 Task: Select the singleclick in the expand mode.
Action: Mouse moved to (18, 518)
Screenshot: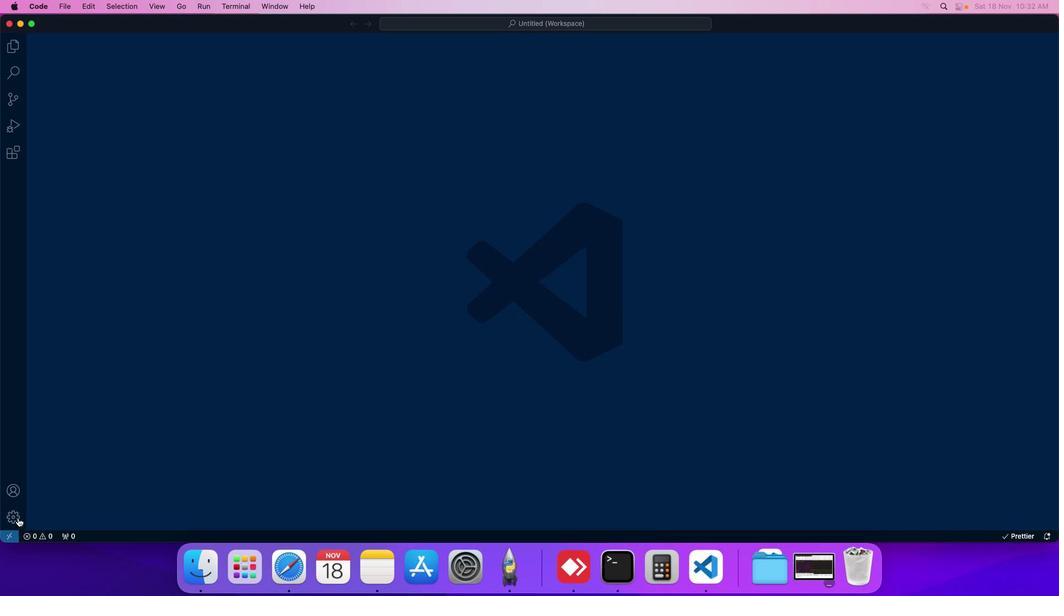 
Action: Mouse pressed left at (18, 518)
Screenshot: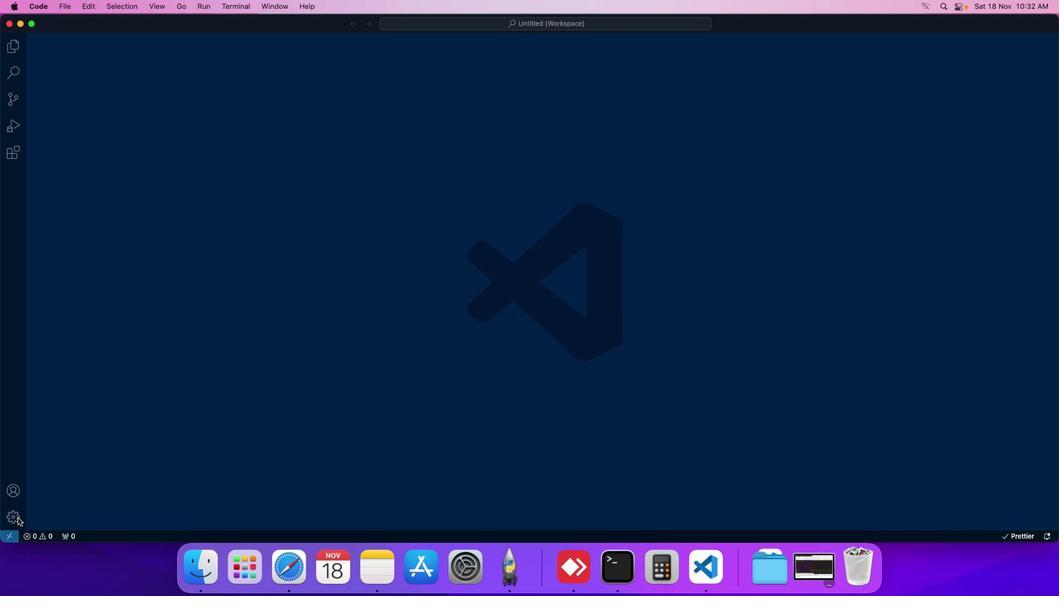 
Action: Mouse moved to (53, 433)
Screenshot: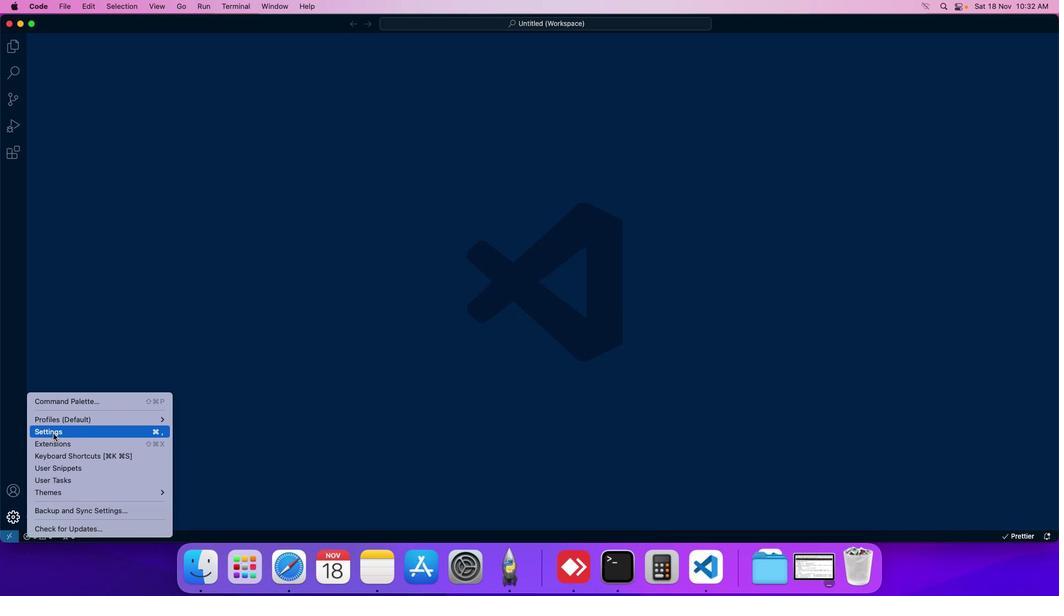 
Action: Mouse pressed left at (53, 433)
Screenshot: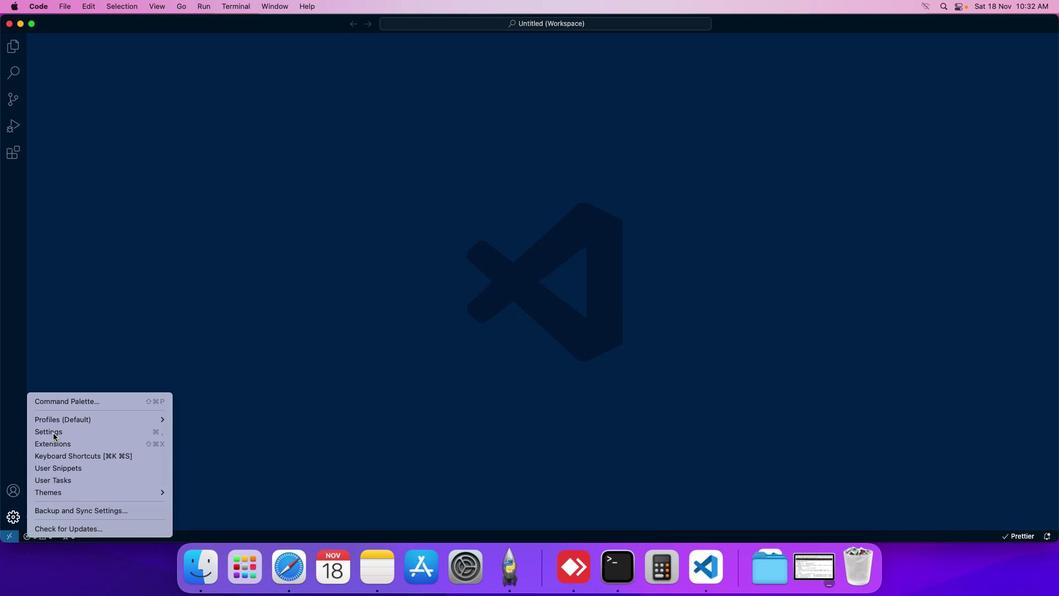 
Action: Mouse moved to (271, 91)
Screenshot: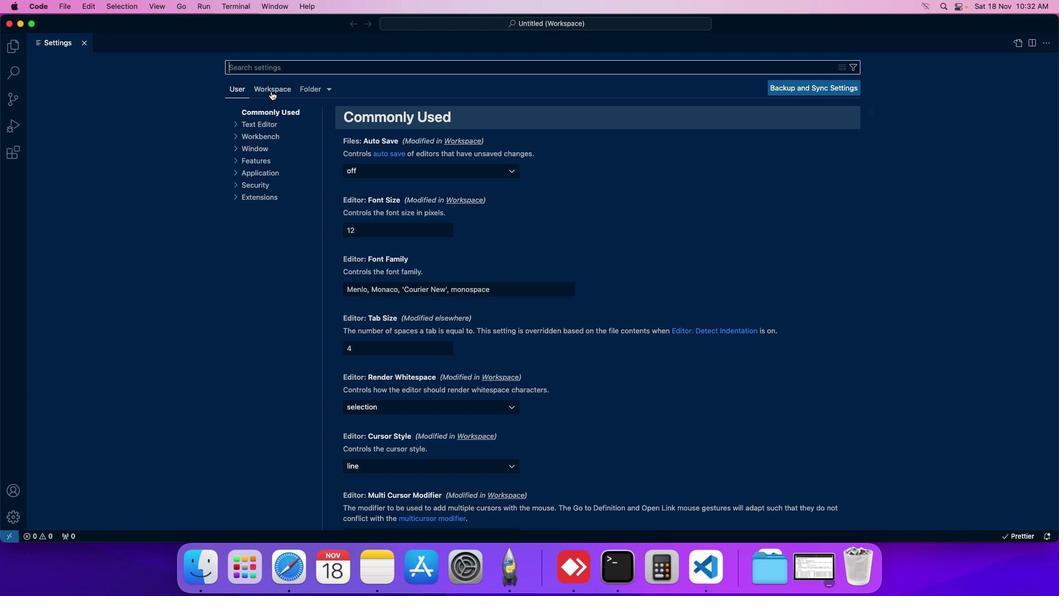 
Action: Mouse pressed left at (271, 91)
Screenshot: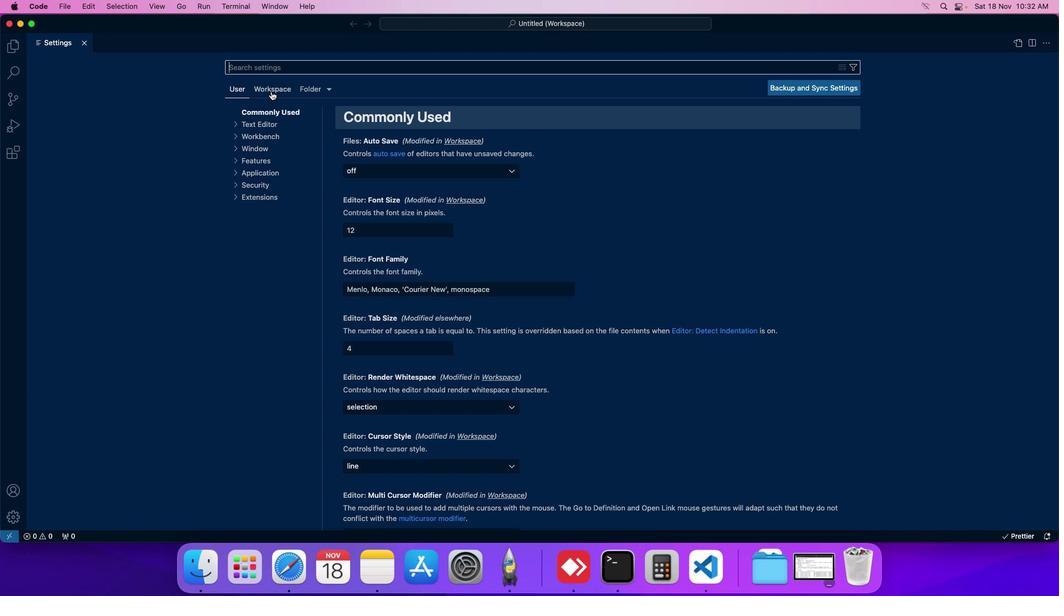 
Action: Mouse moved to (269, 134)
Screenshot: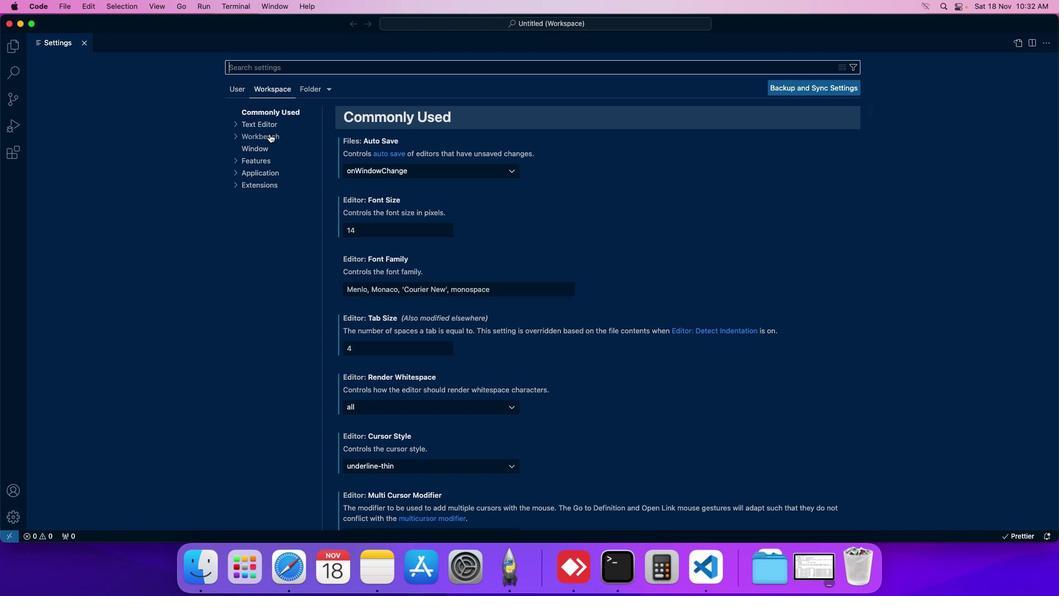 
Action: Mouse pressed left at (269, 134)
Screenshot: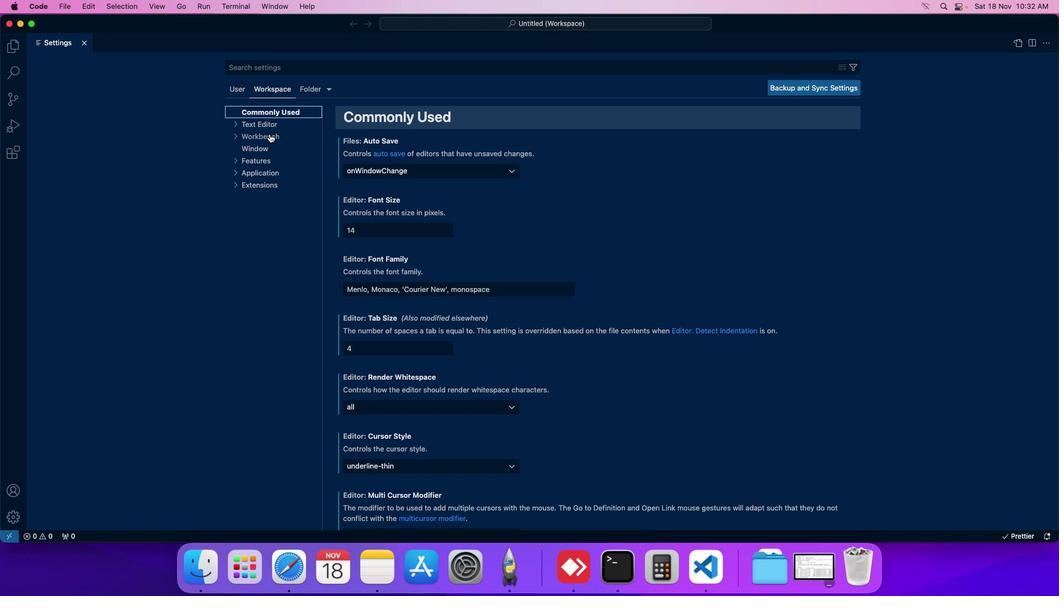 
Action: Mouse moved to (269, 134)
Screenshot: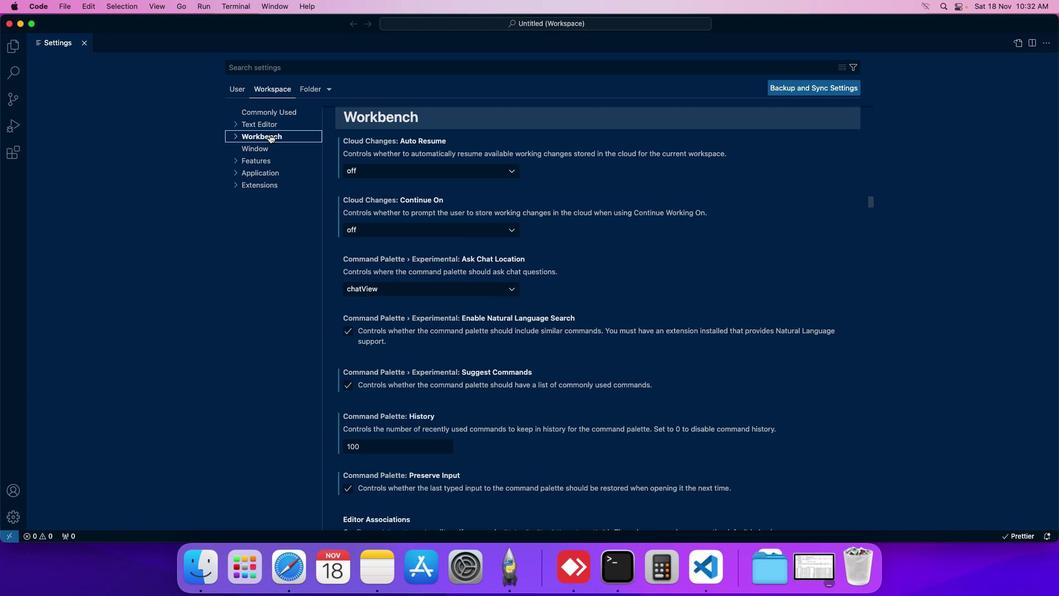 
Action: Mouse pressed left at (269, 134)
Screenshot: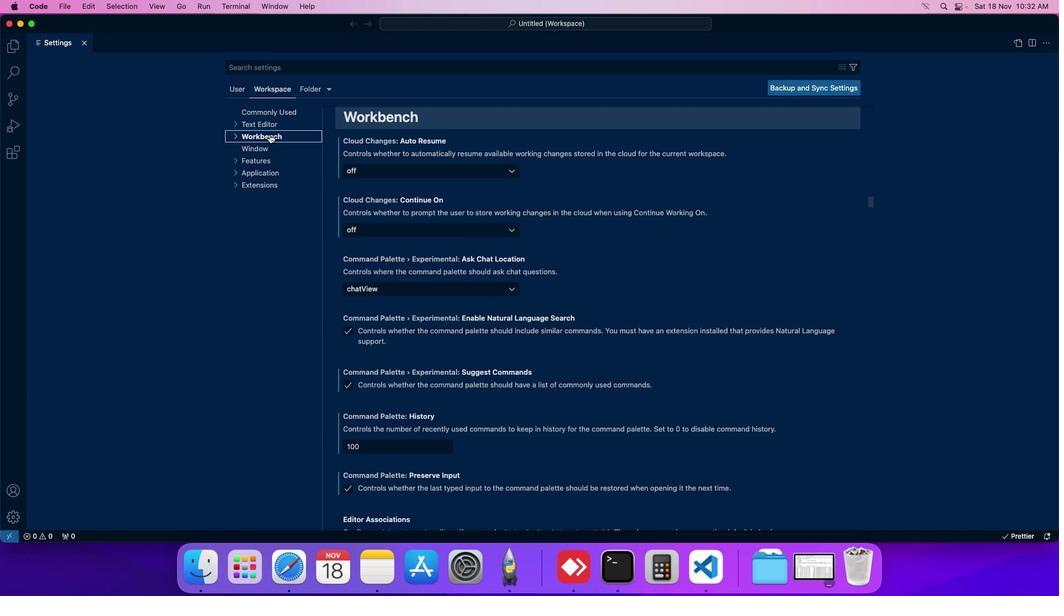 
Action: Mouse pressed left at (269, 134)
Screenshot: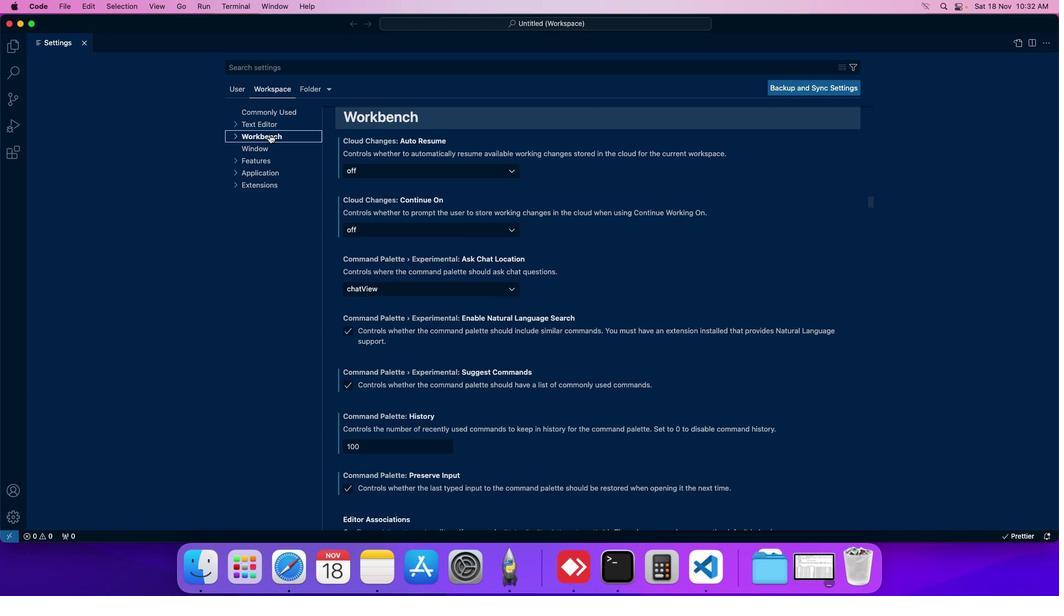 
Action: Mouse moved to (272, 149)
Screenshot: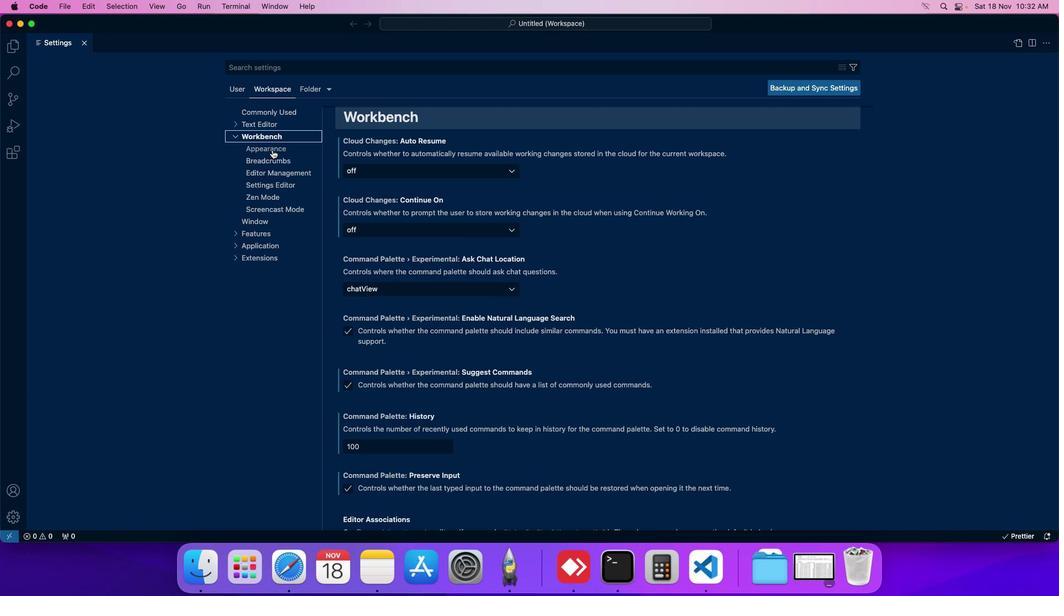 
Action: Mouse pressed left at (272, 149)
Screenshot: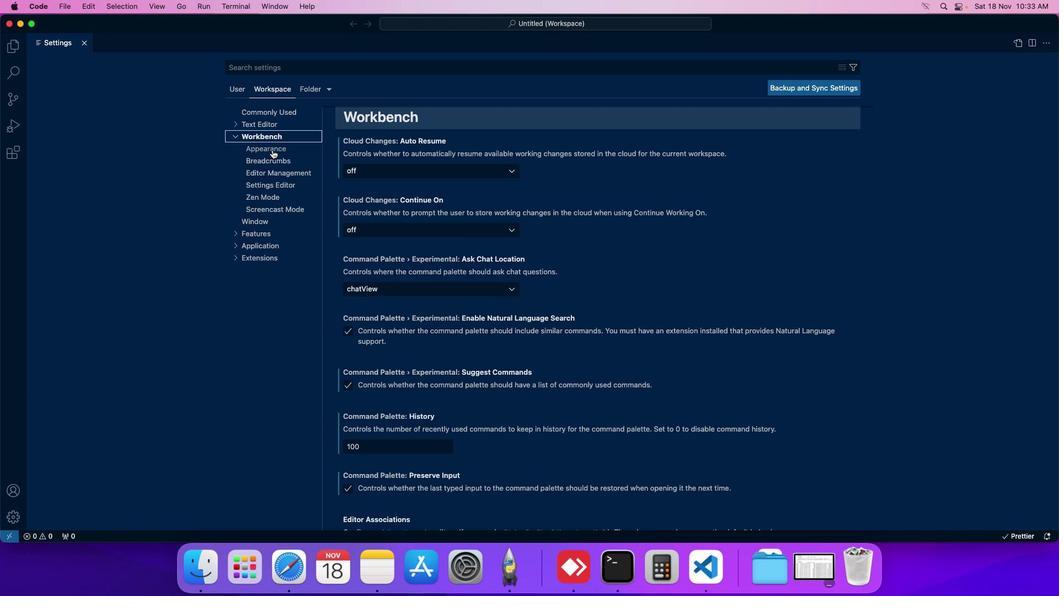 
Action: Mouse pressed left at (272, 149)
Screenshot: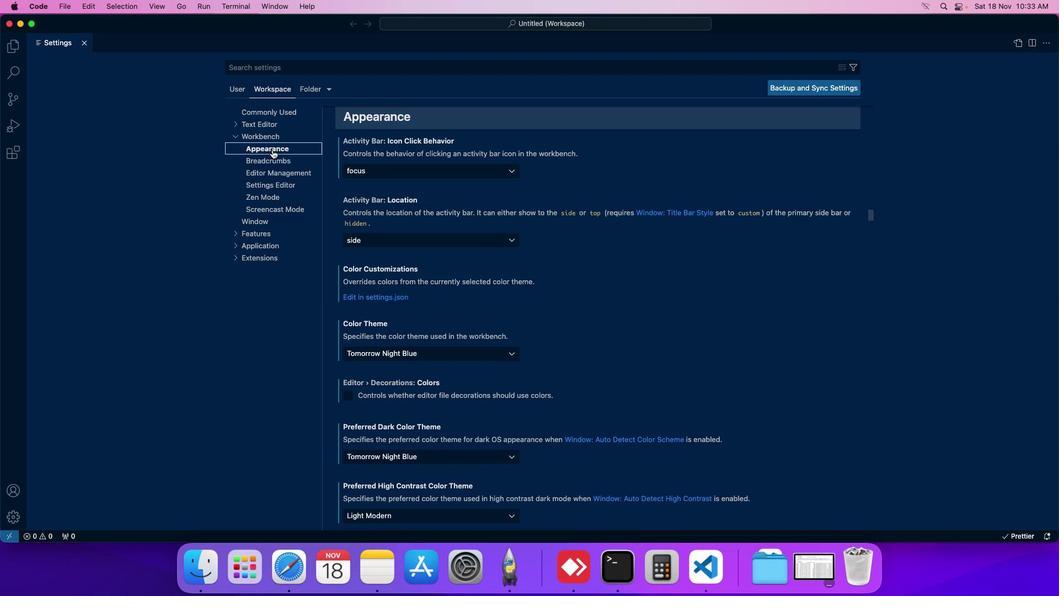 
Action: Mouse moved to (458, 257)
Screenshot: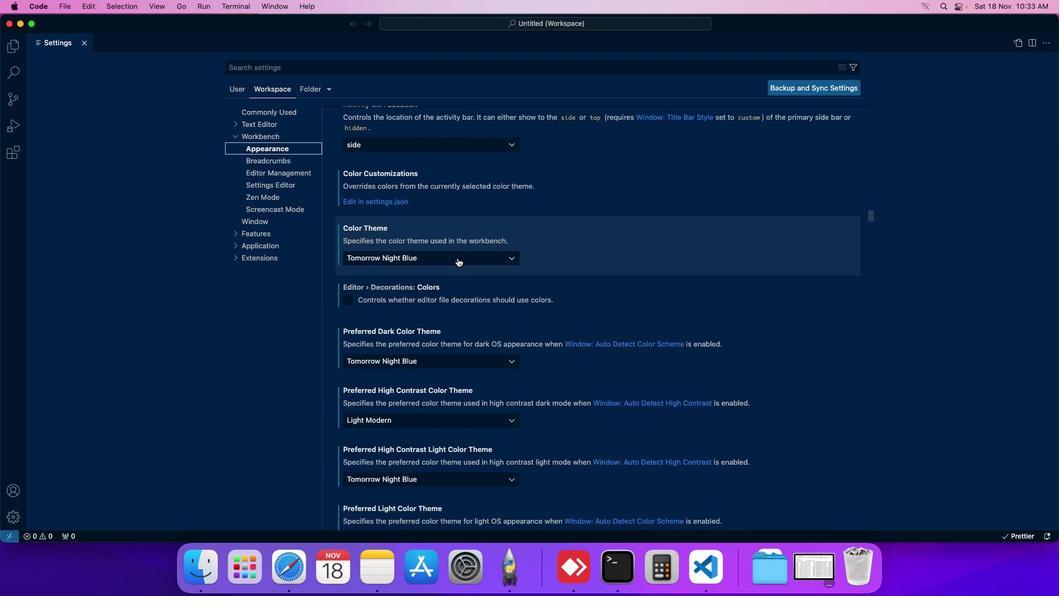 
Action: Mouse scrolled (458, 257) with delta (0, 0)
Screenshot: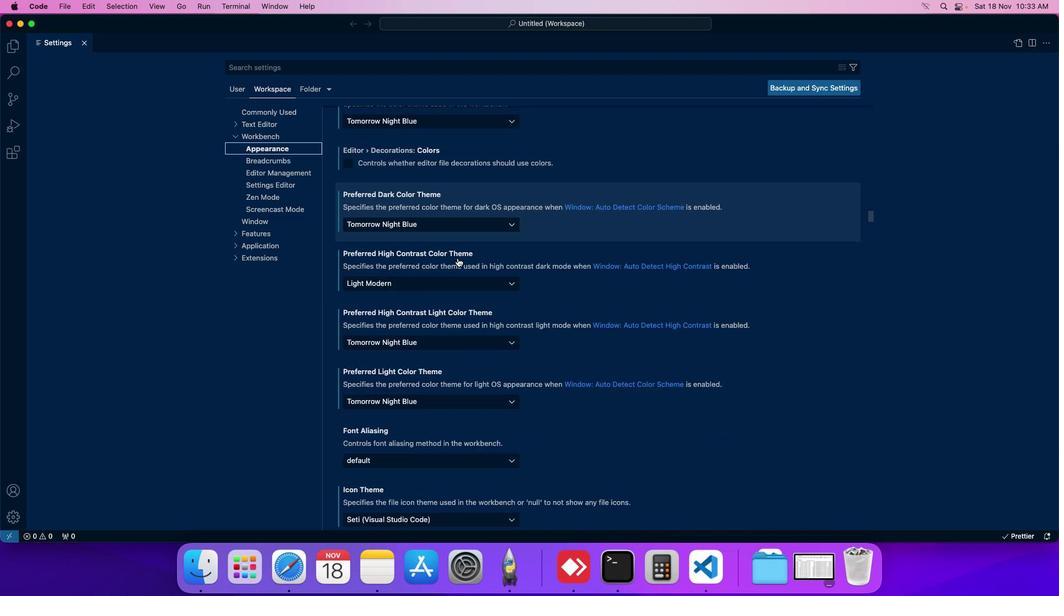 
Action: Mouse scrolled (458, 257) with delta (0, 0)
Screenshot: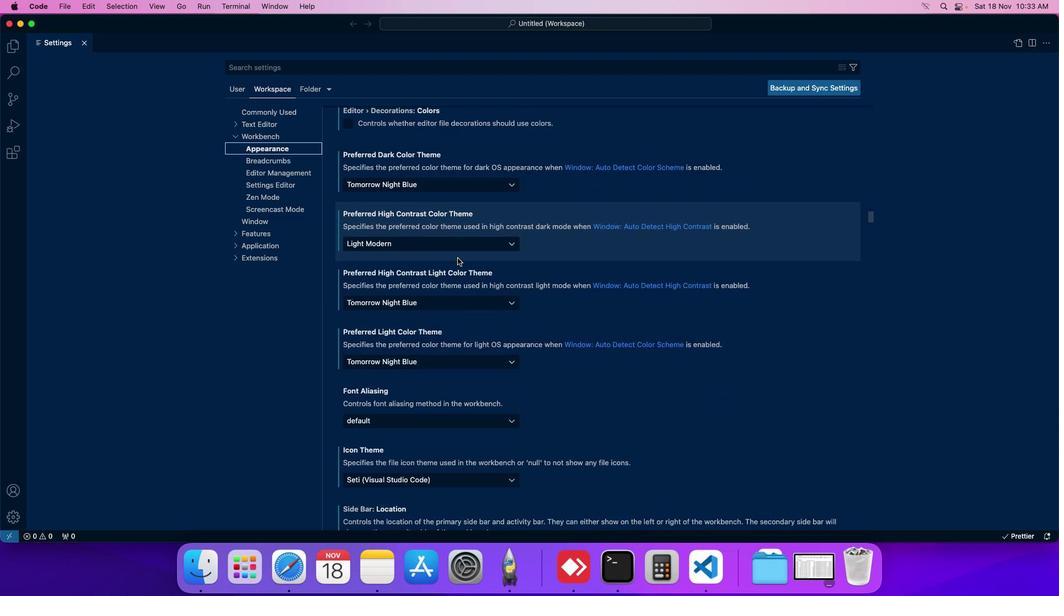 
Action: Mouse moved to (457, 258)
Screenshot: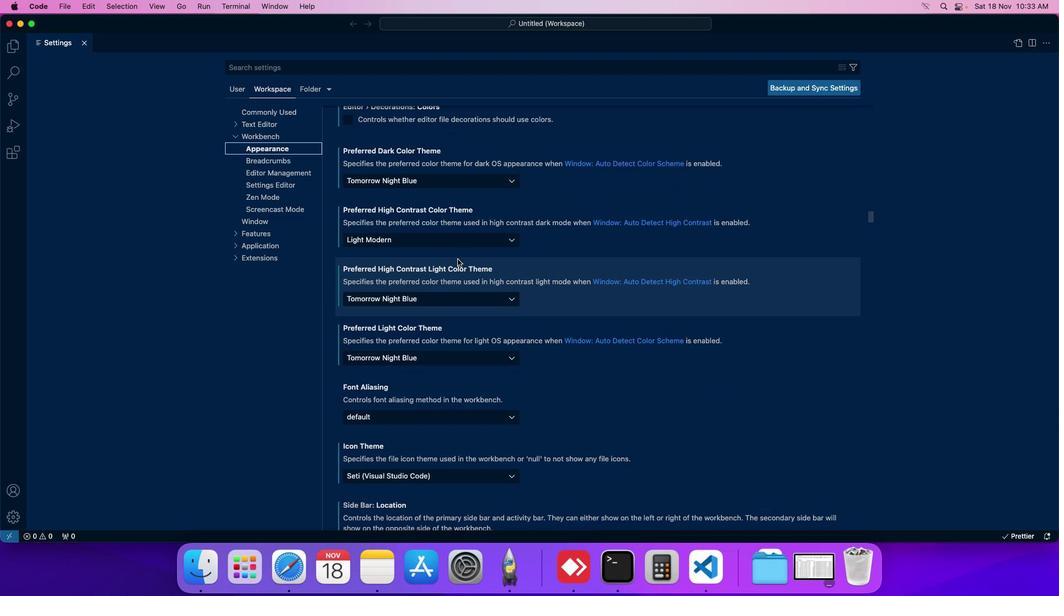 
Action: Mouse scrolled (457, 258) with delta (0, 0)
Screenshot: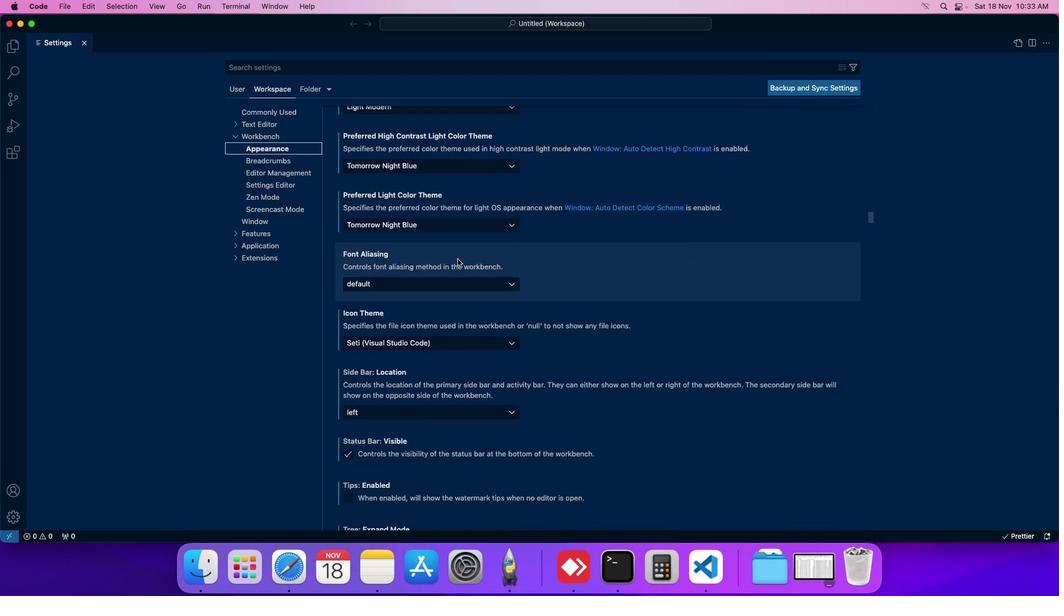 
Action: Mouse moved to (458, 259)
Screenshot: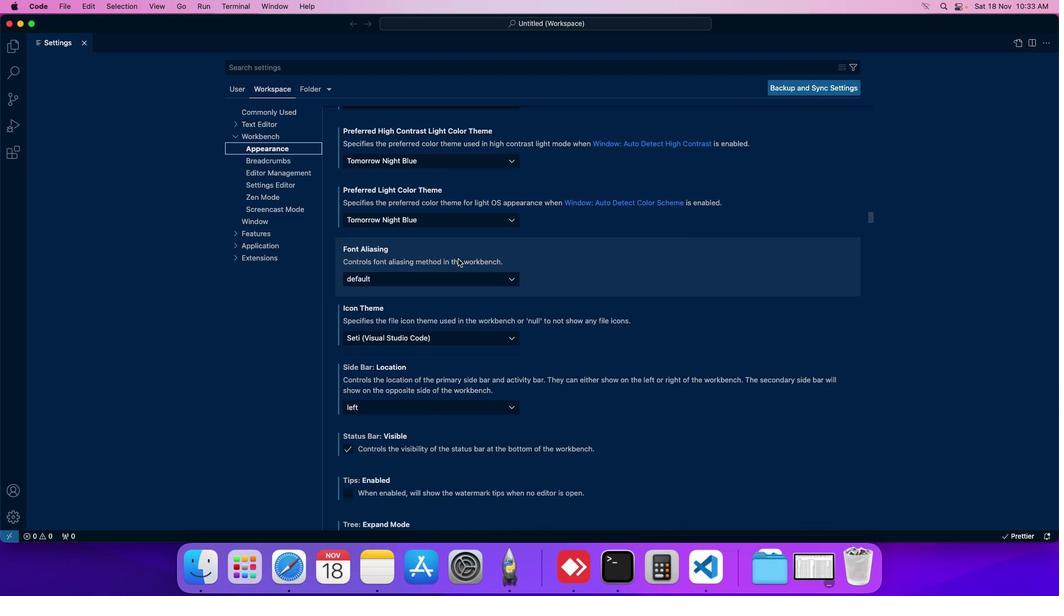 
Action: Mouse scrolled (458, 259) with delta (0, 0)
Screenshot: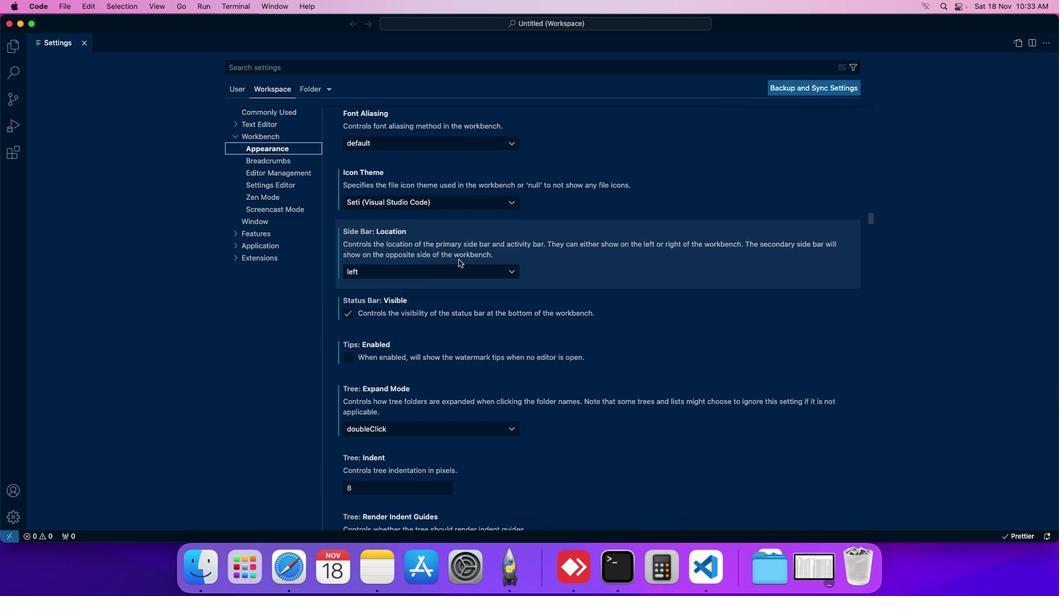 
Action: Mouse moved to (458, 259)
Screenshot: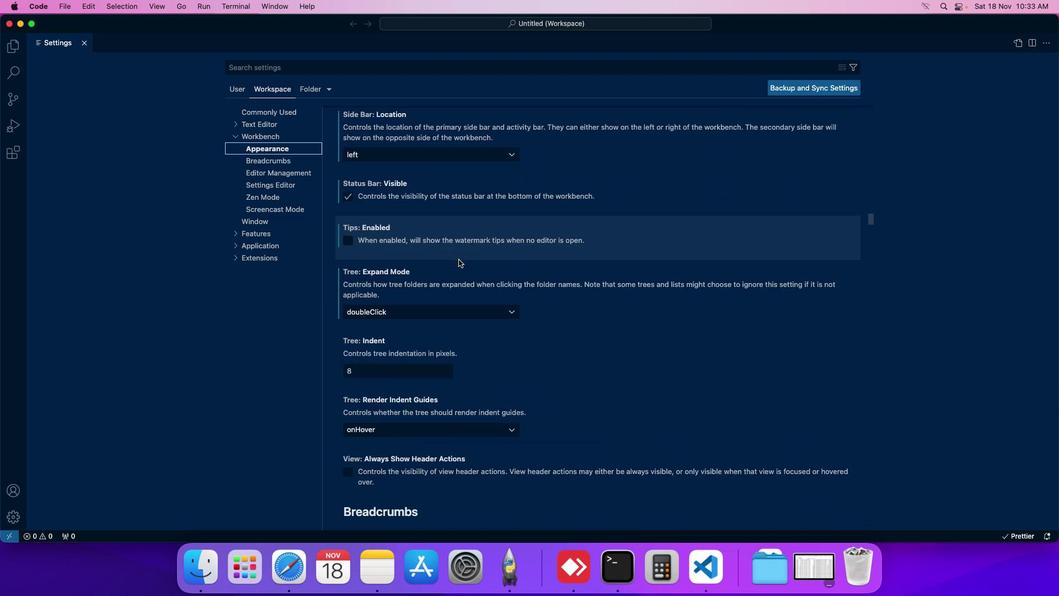 
Action: Mouse scrolled (458, 259) with delta (0, 0)
Screenshot: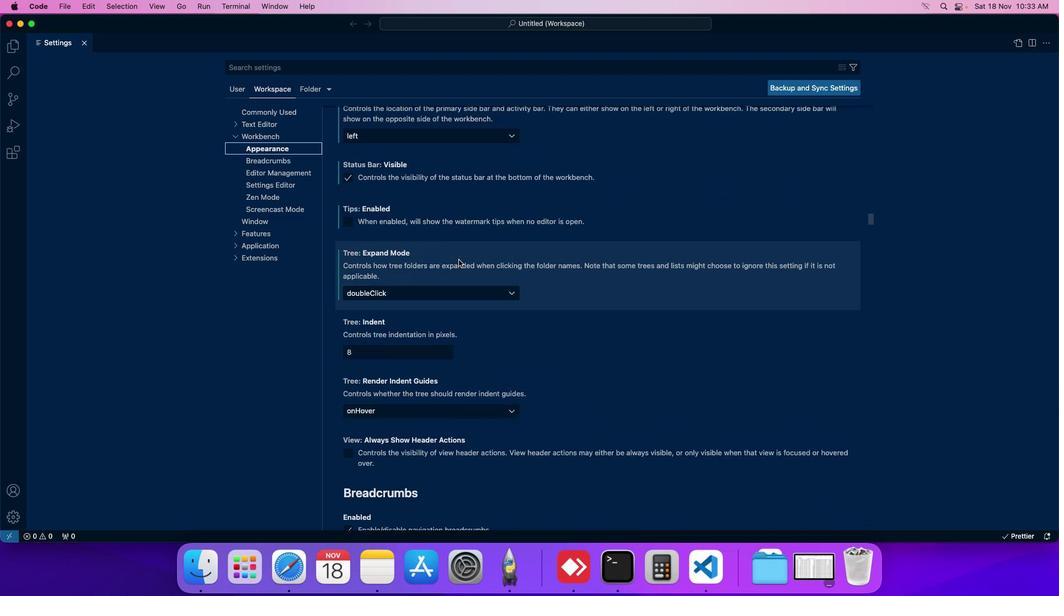 
Action: Mouse scrolled (458, 259) with delta (0, 0)
Screenshot: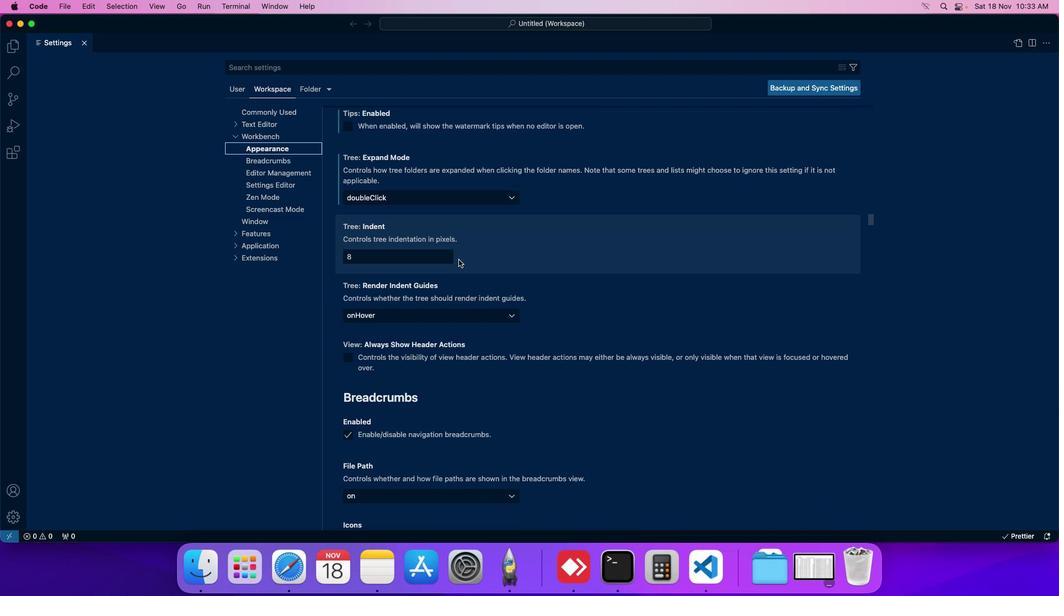 
Action: Mouse moved to (392, 152)
Screenshot: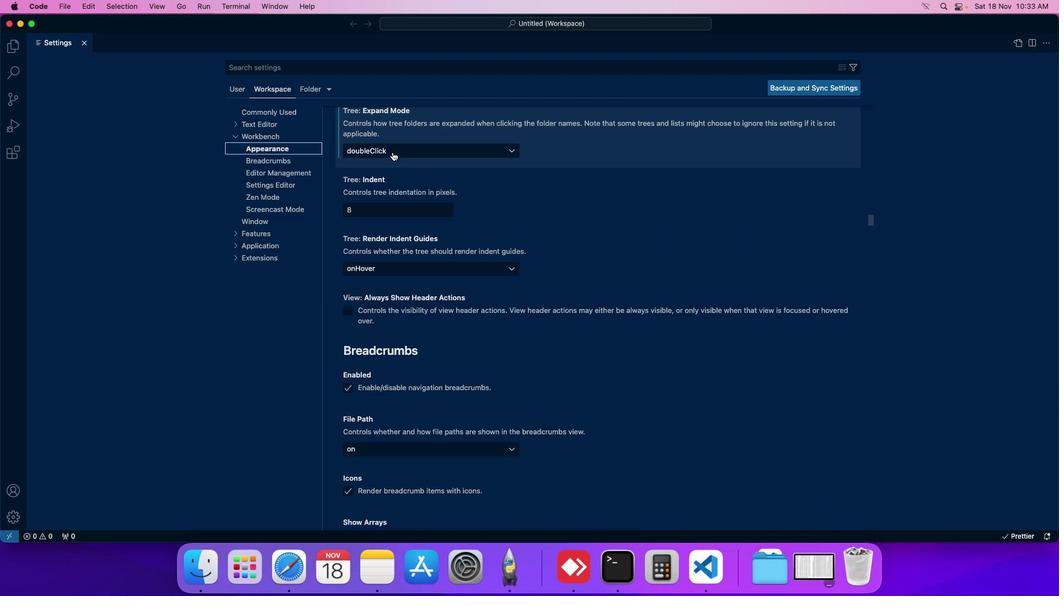 
Action: Mouse pressed left at (392, 152)
Screenshot: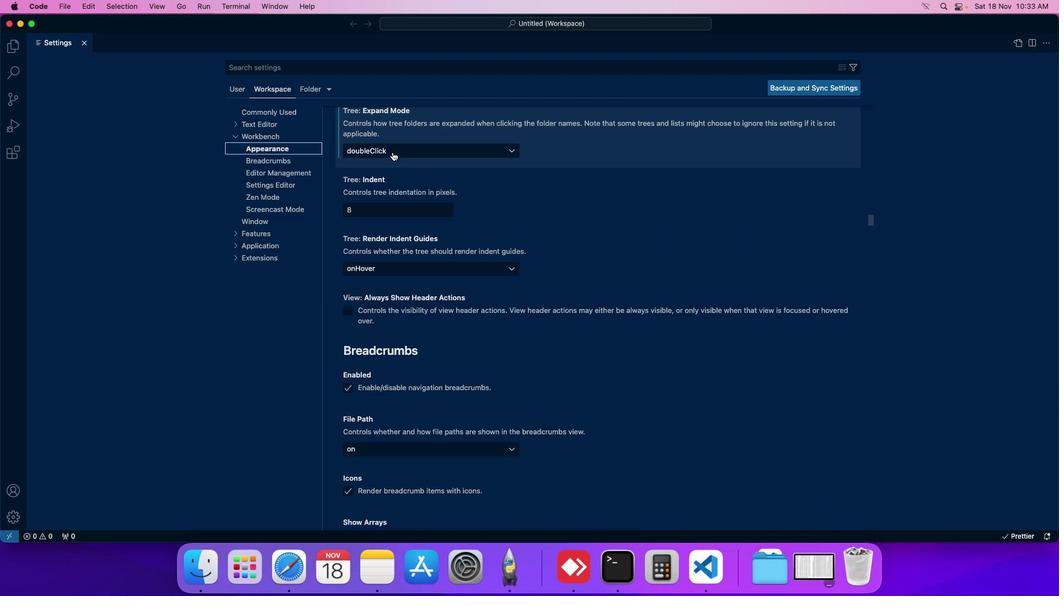 
Action: Mouse moved to (388, 162)
Screenshot: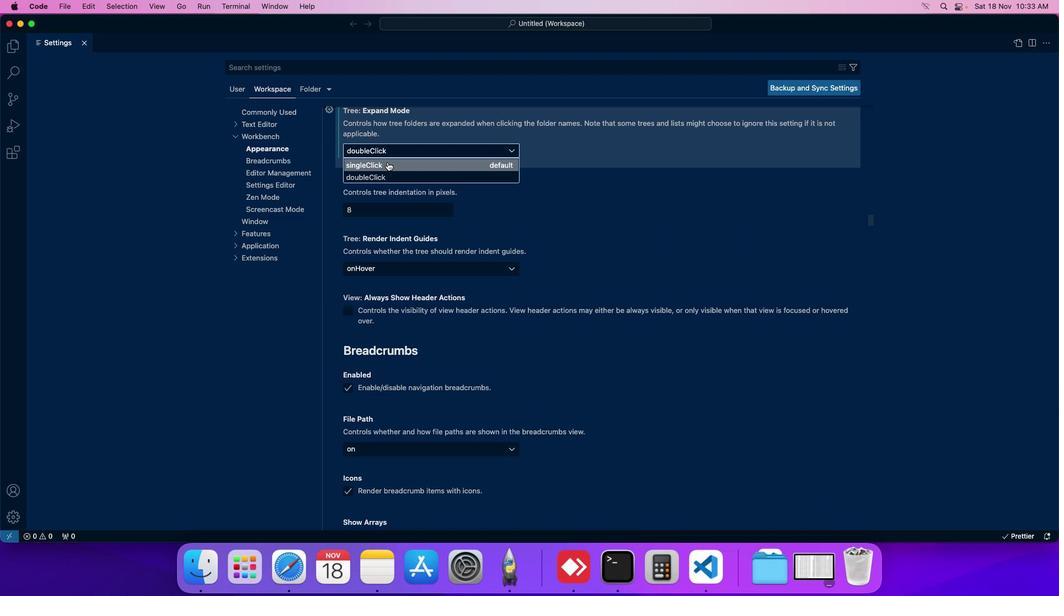 
Action: Mouse pressed left at (388, 162)
Screenshot: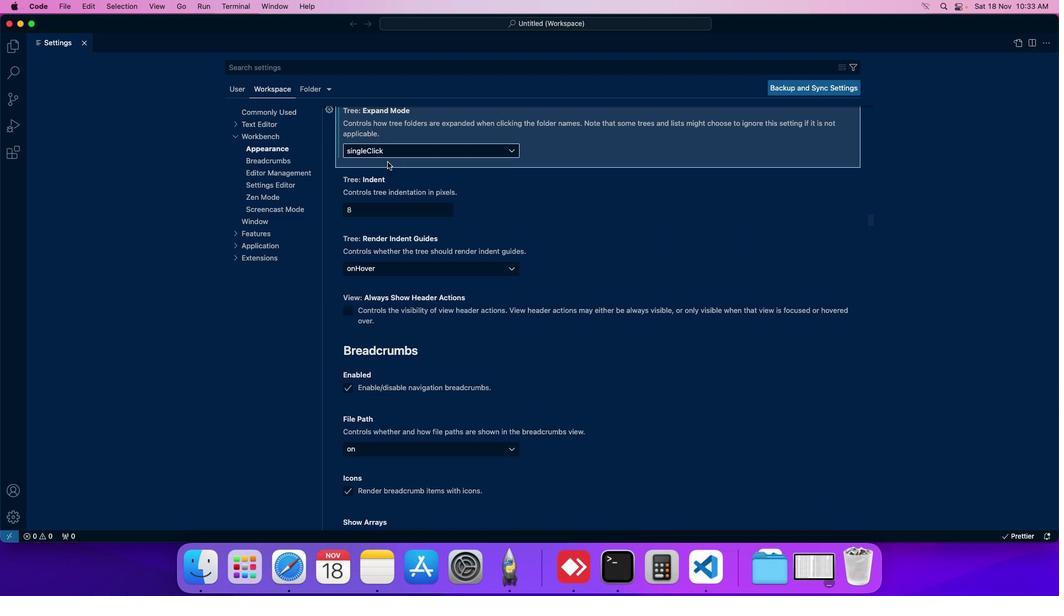 
Action: Mouse moved to (380, 157)
Screenshot: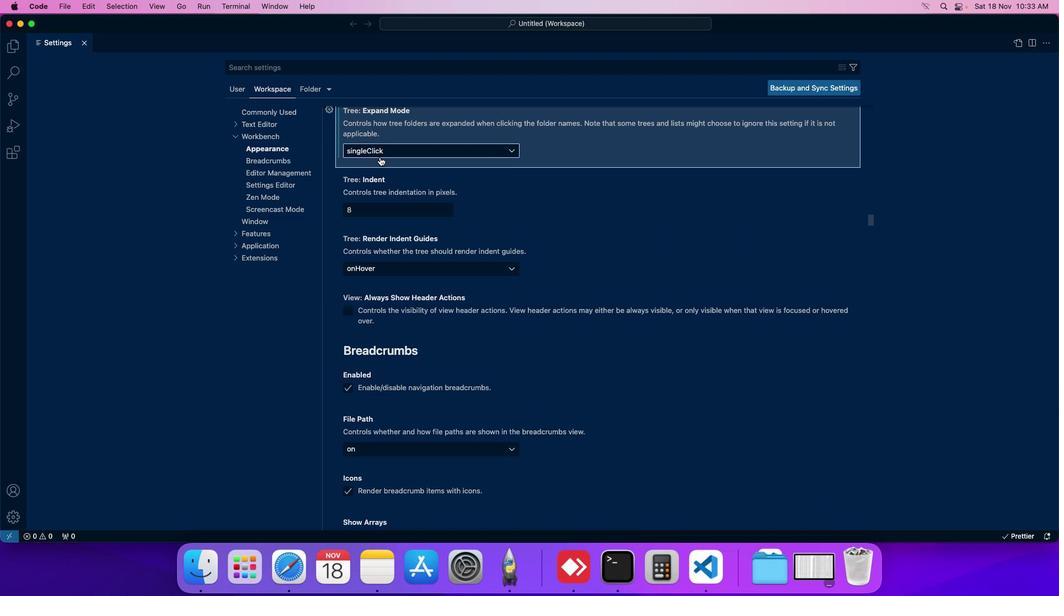 
